 Task: Create in the project TractLine and in the Backlog issue 'Improve the appâ€™s performance during network interruptions' a child issue 'Serverless computing application cost optimization and testing', and assign it to team member softage.4@softage.net.
Action: Mouse moved to (602, 438)
Screenshot: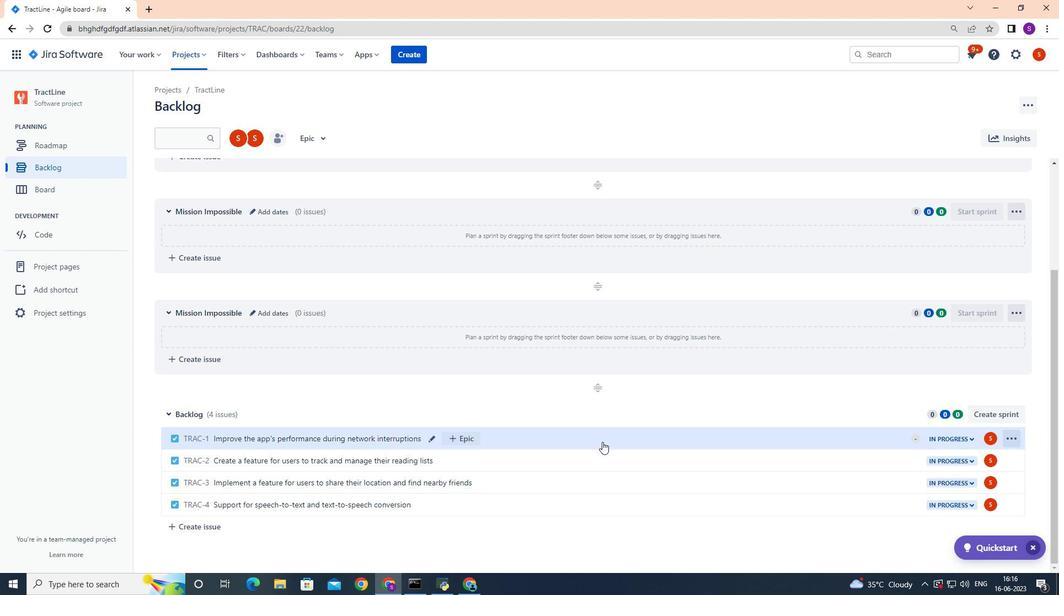 
Action: Mouse pressed left at (602, 438)
Screenshot: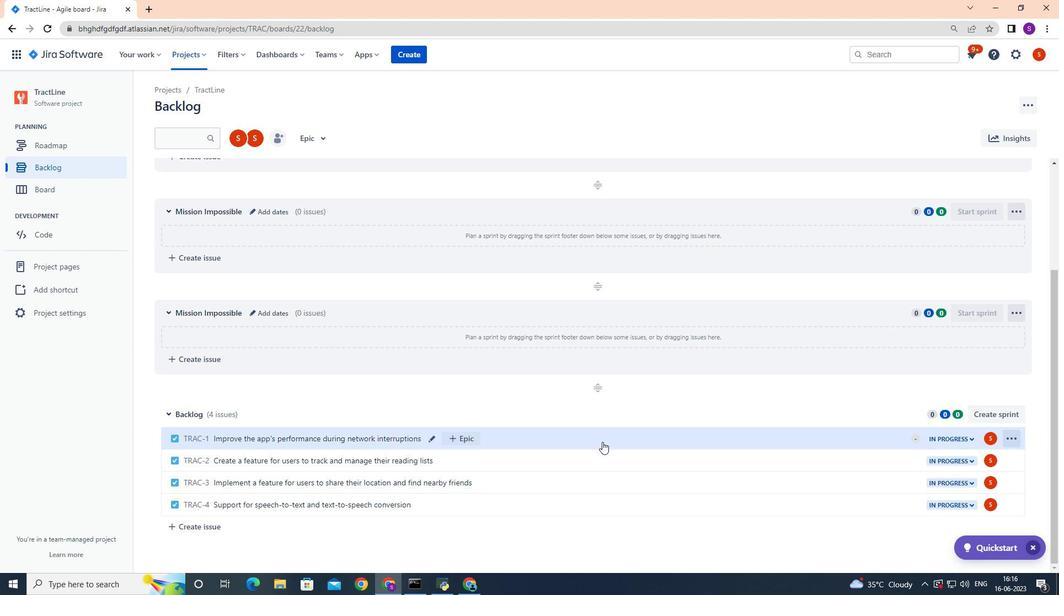 
Action: Mouse moved to (861, 240)
Screenshot: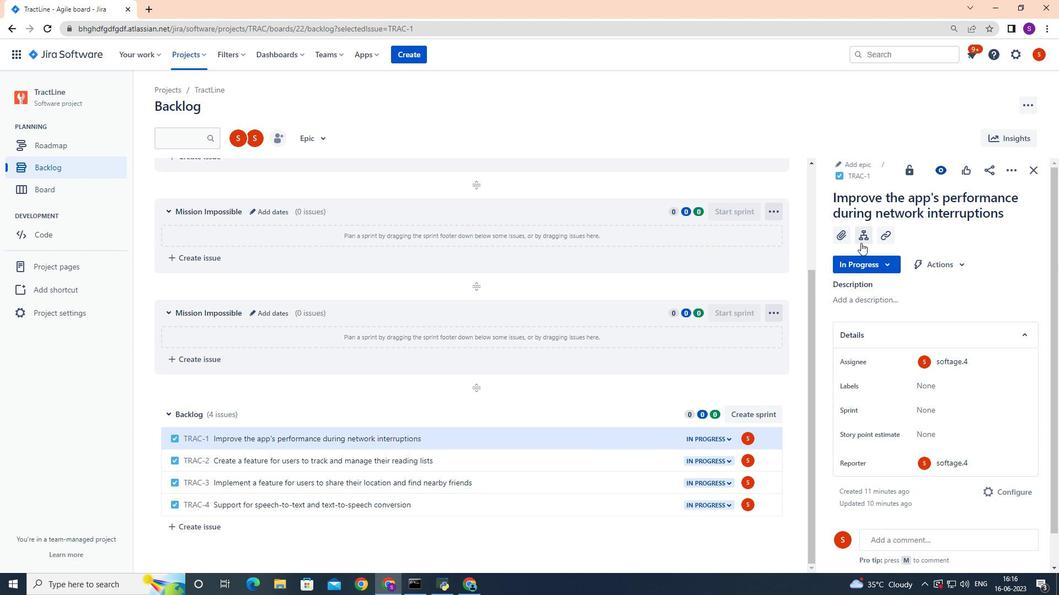 
Action: Mouse pressed left at (861, 240)
Screenshot: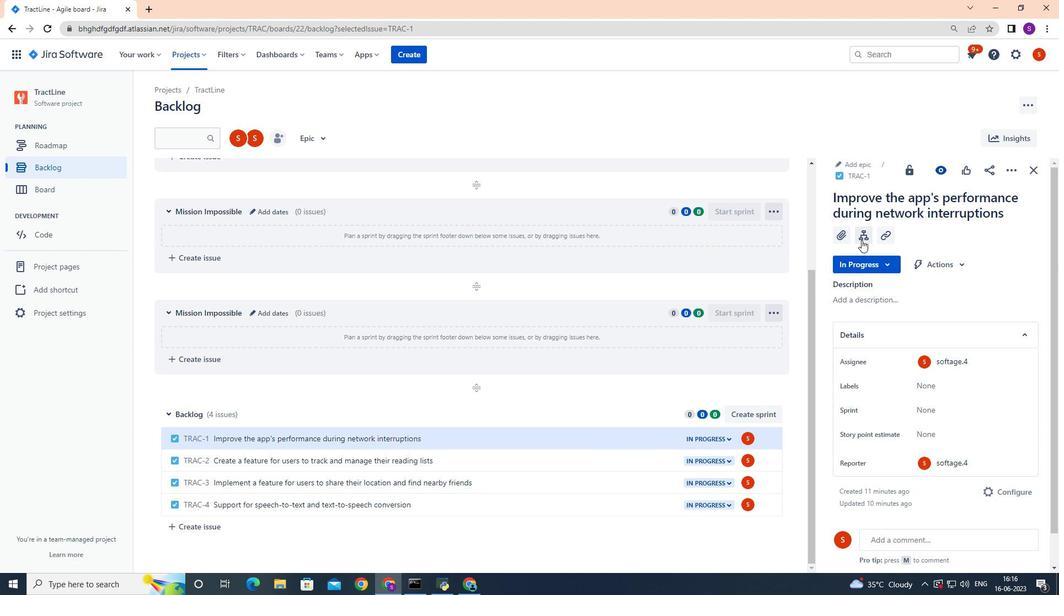 
Action: Mouse moved to (864, 237)
Screenshot: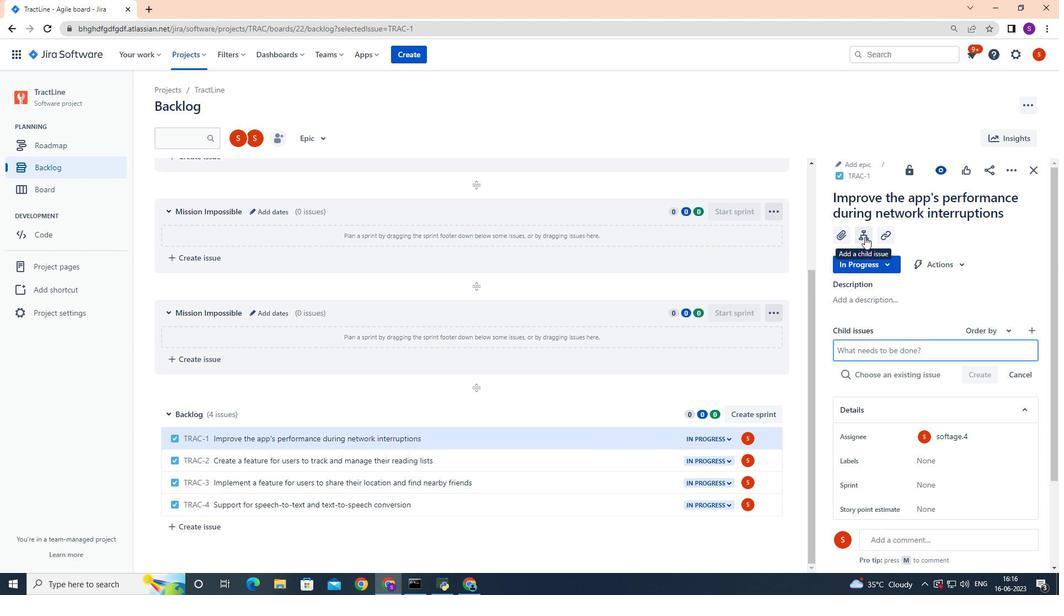 
Action: Key pressed <Key.shift>serverless<Key.space>computing<Key.space>application<Key.space>cost<Key.space>optimization<Key.space>and<Key.space>testing<Key.enter>
Screenshot: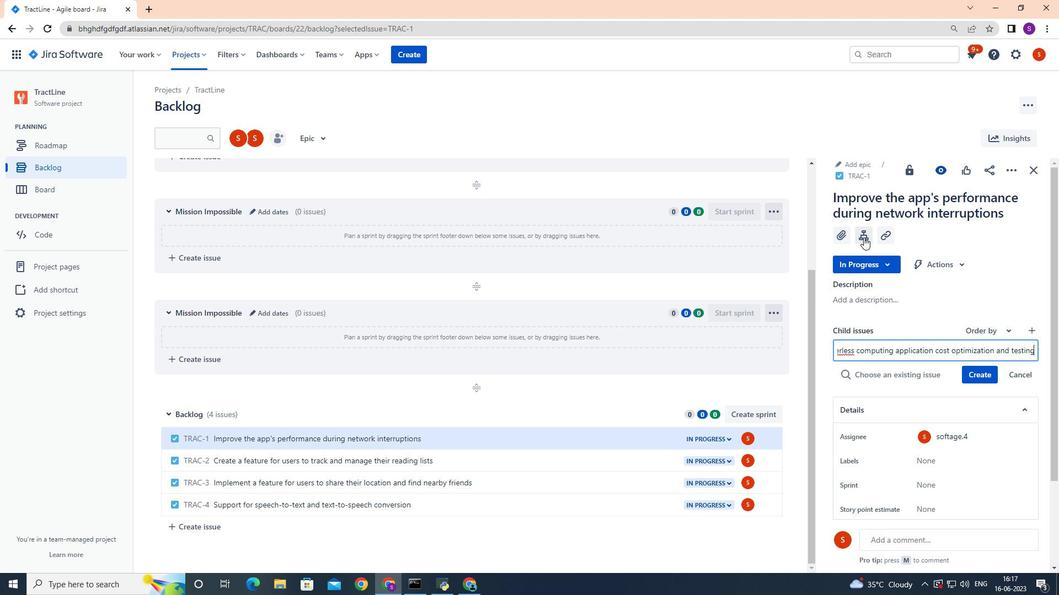 
Action: Mouse moved to (986, 355)
Screenshot: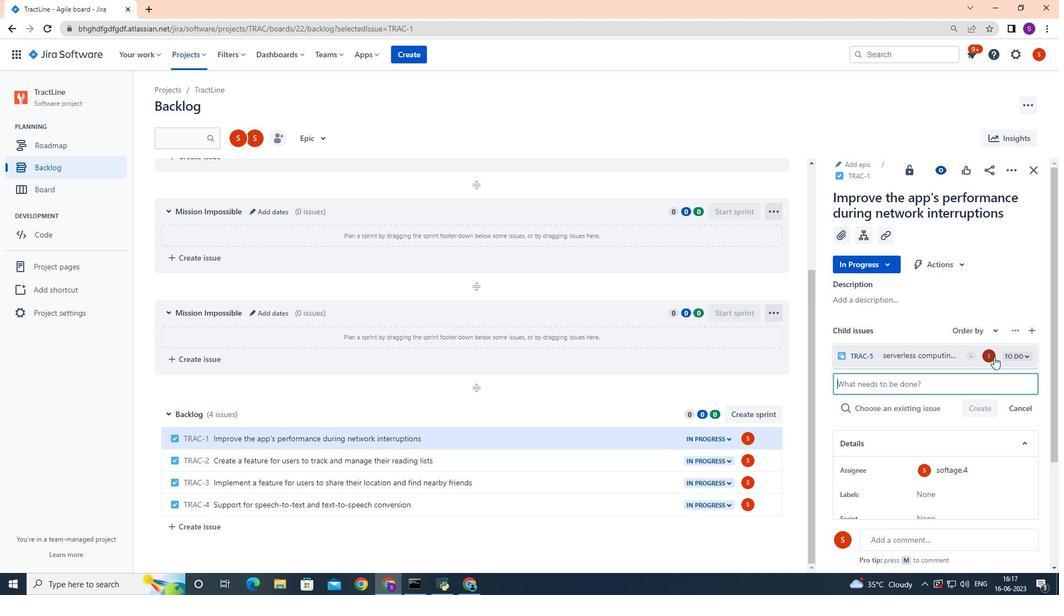 
Action: Mouse pressed left at (986, 355)
Screenshot: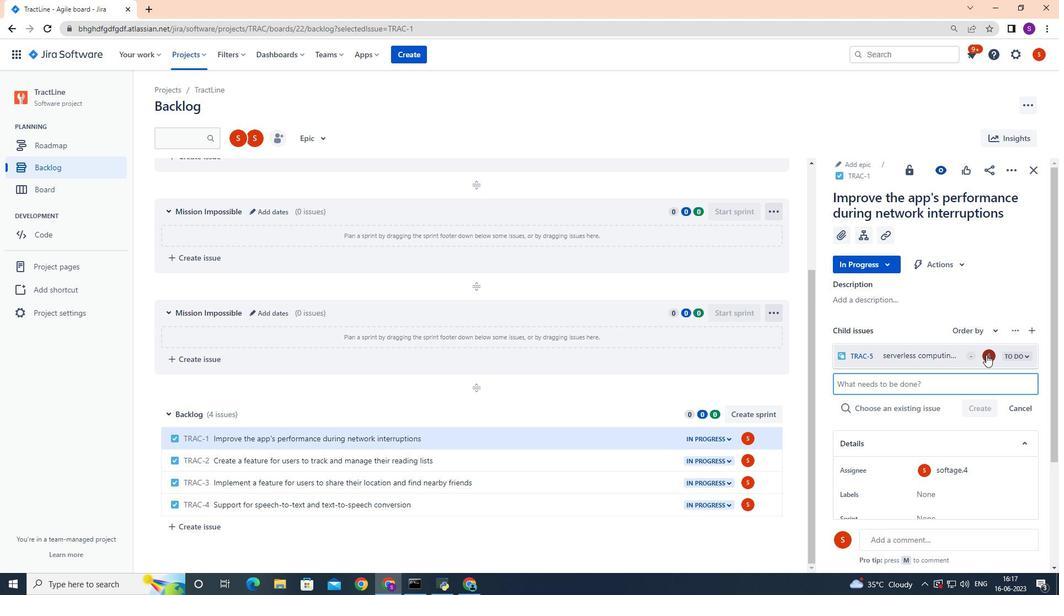 
Action: Mouse moved to (984, 356)
Screenshot: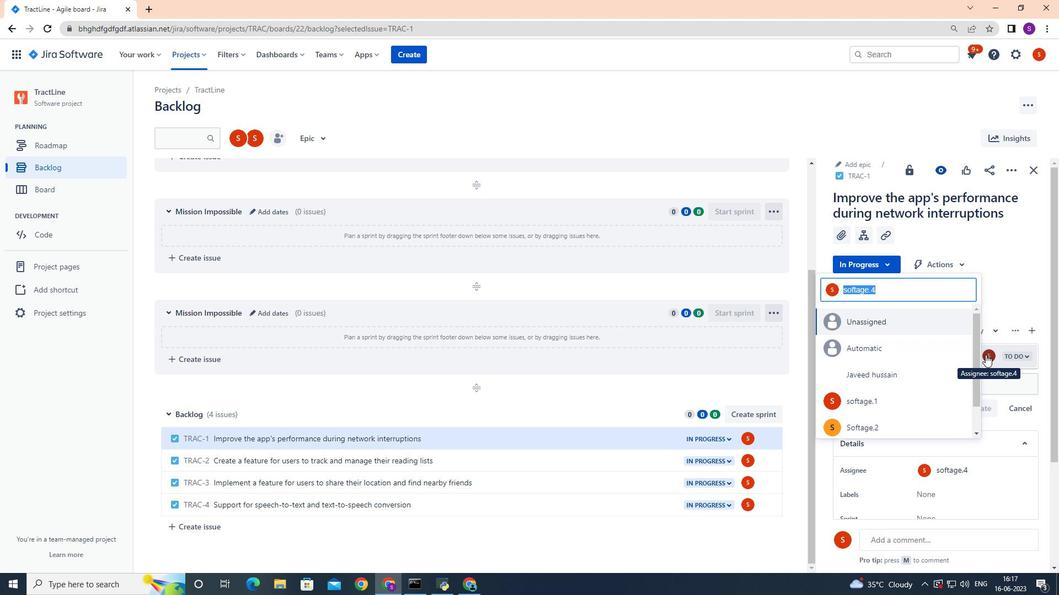 
Action: Key pressed softage.4
Screenshot: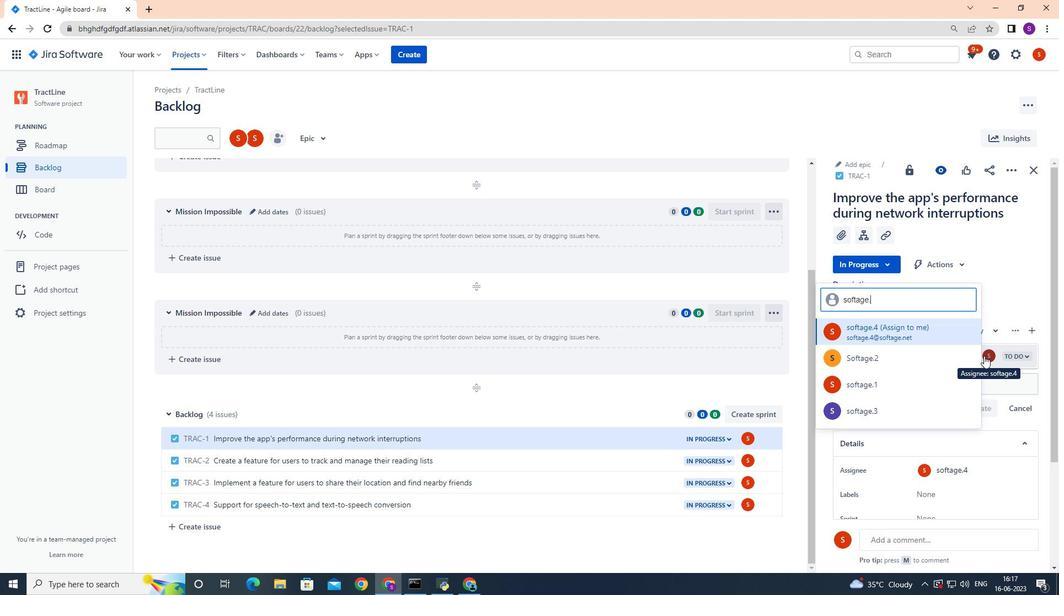 
Action: Mouse moved to (891, 331)
Screenshot: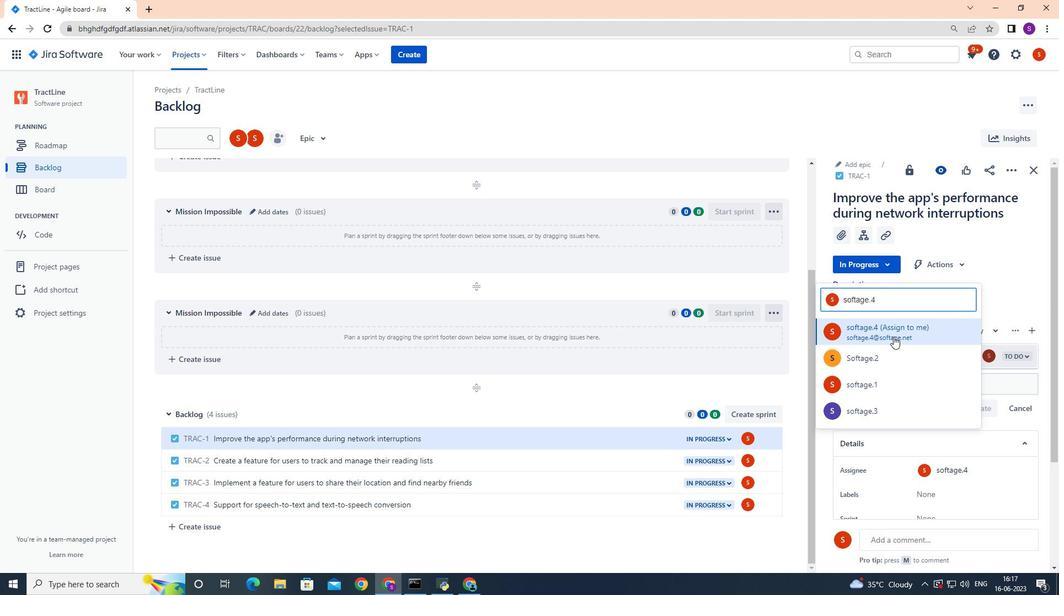 
Action: Mouse pressed left at (891, 331)
Screenshot: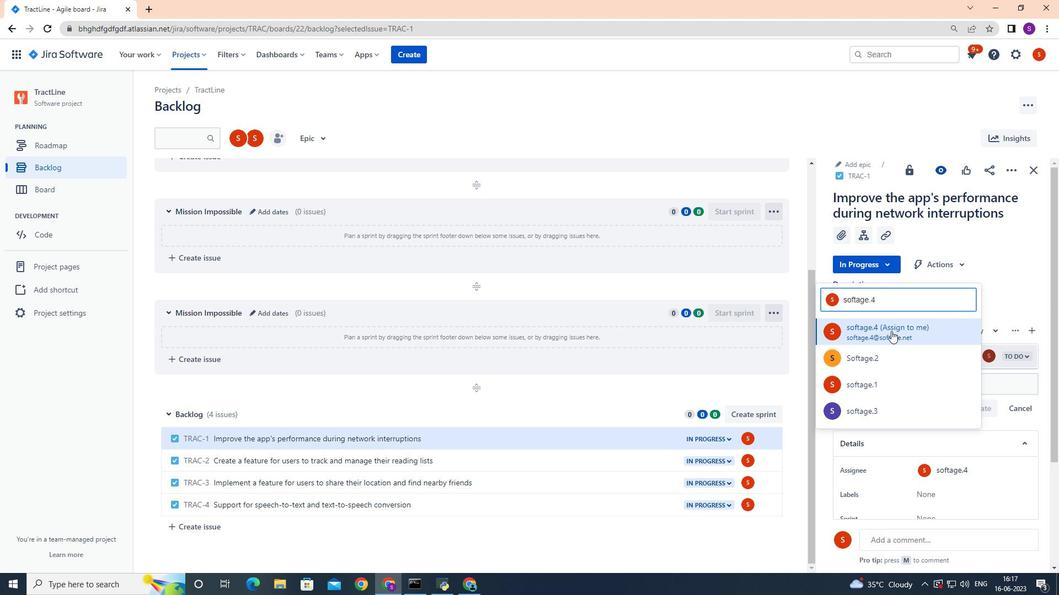 
Action: Mouse moved to (1001, 284)
Screenshot: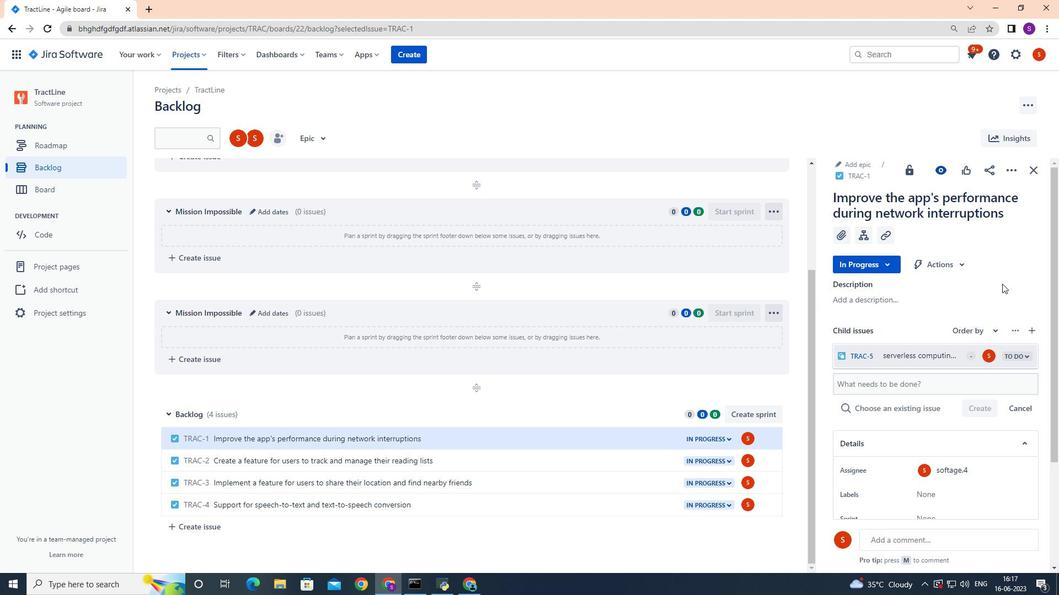 
